 Task: Create an email with a bulleted list of project topics: 'UI design', 'Development scope', 'Auth', and attach the 'Scope.docx' file.
Action: Mouse moved to (904, 67)
Screenshot: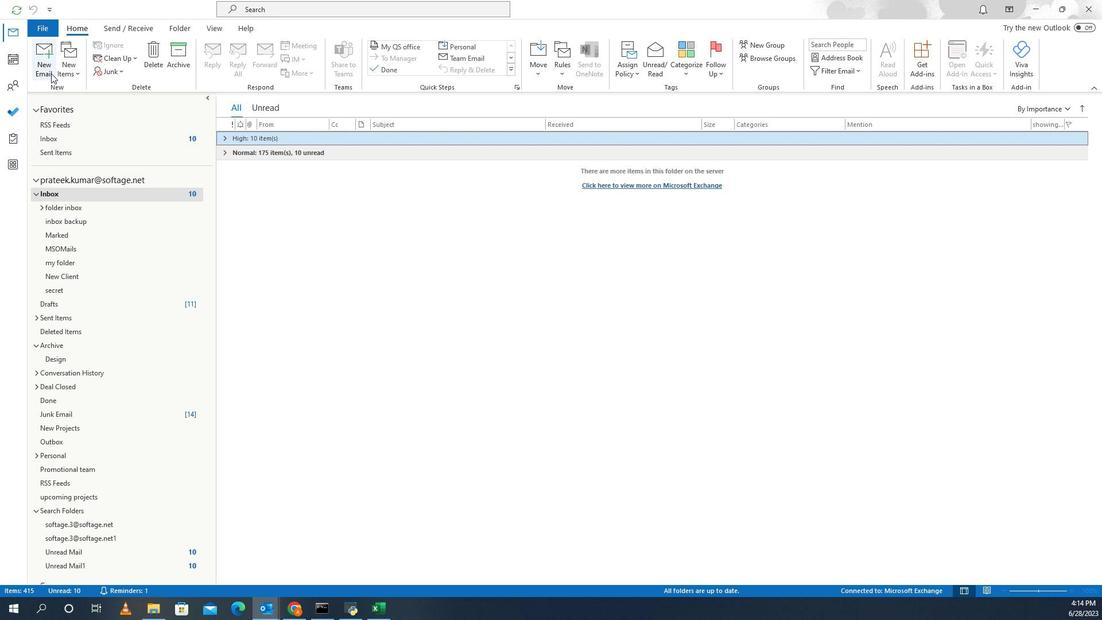 
Action: Mouse pressed left at (904, 67)
Screenshot: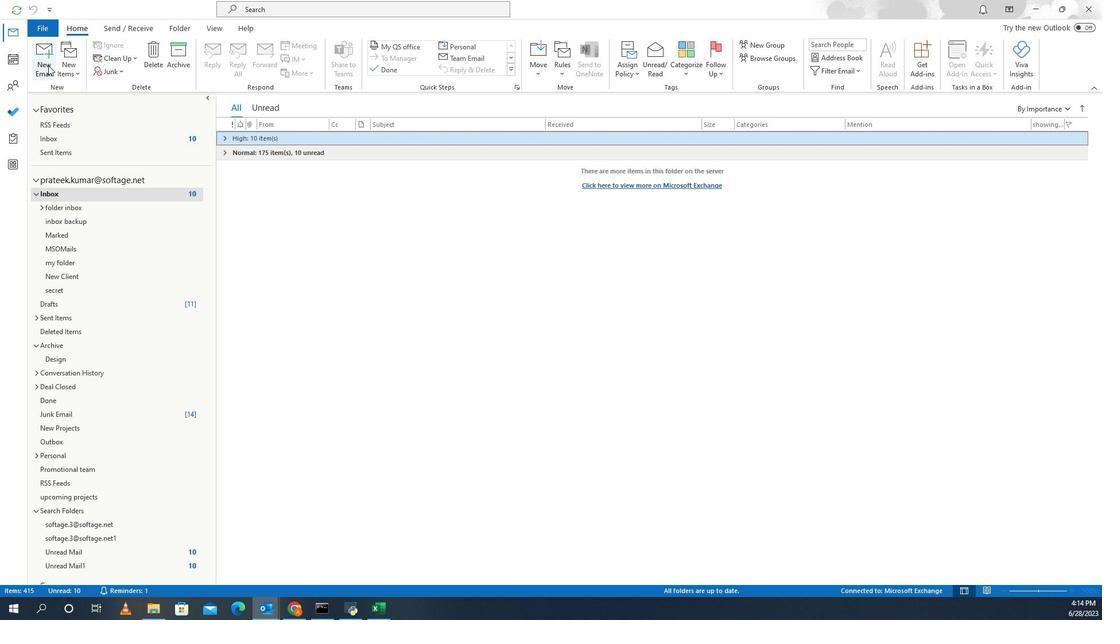 
Action: Mouse moved to (905, 231)
Screenshot: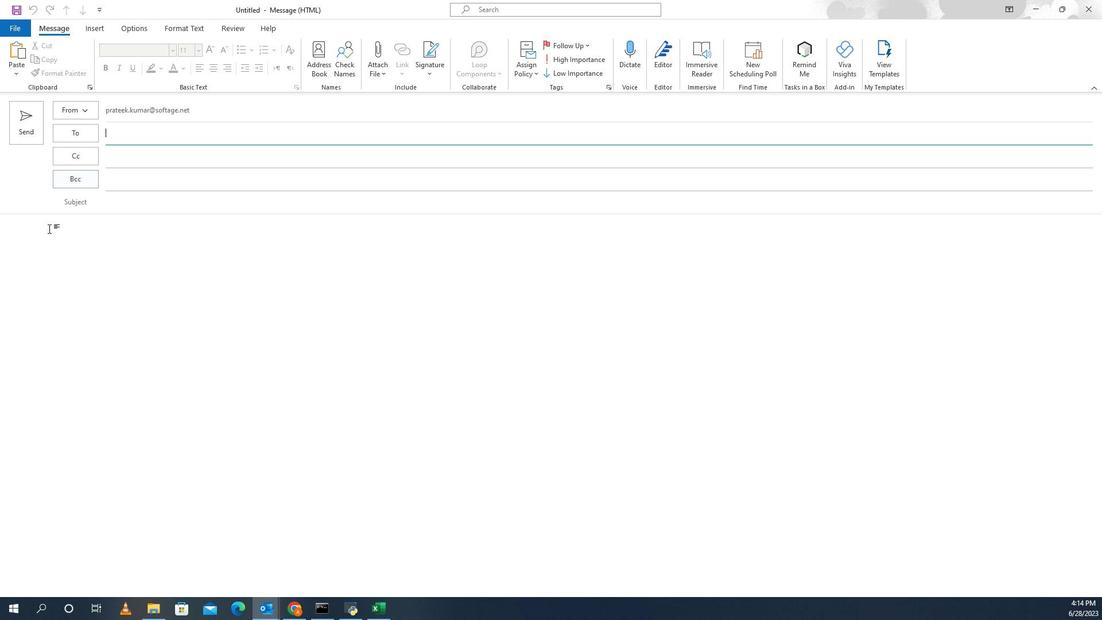 
Action: Mouse pressed left at (905, 231)
Screenshot: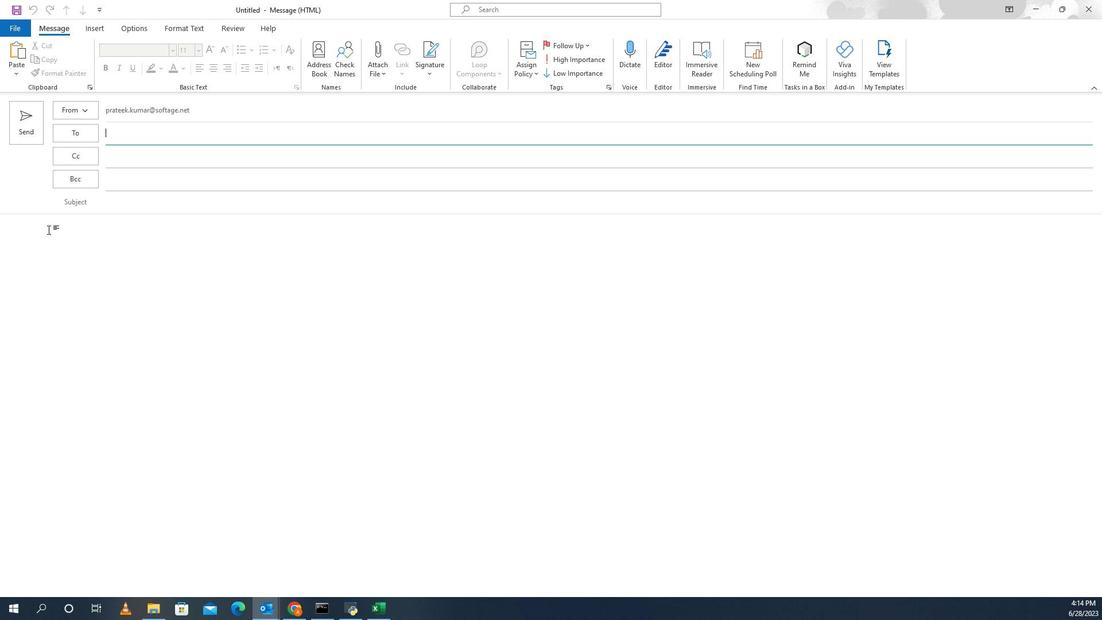 
Action: Mouse moved to (1098, 51)
Screenshot: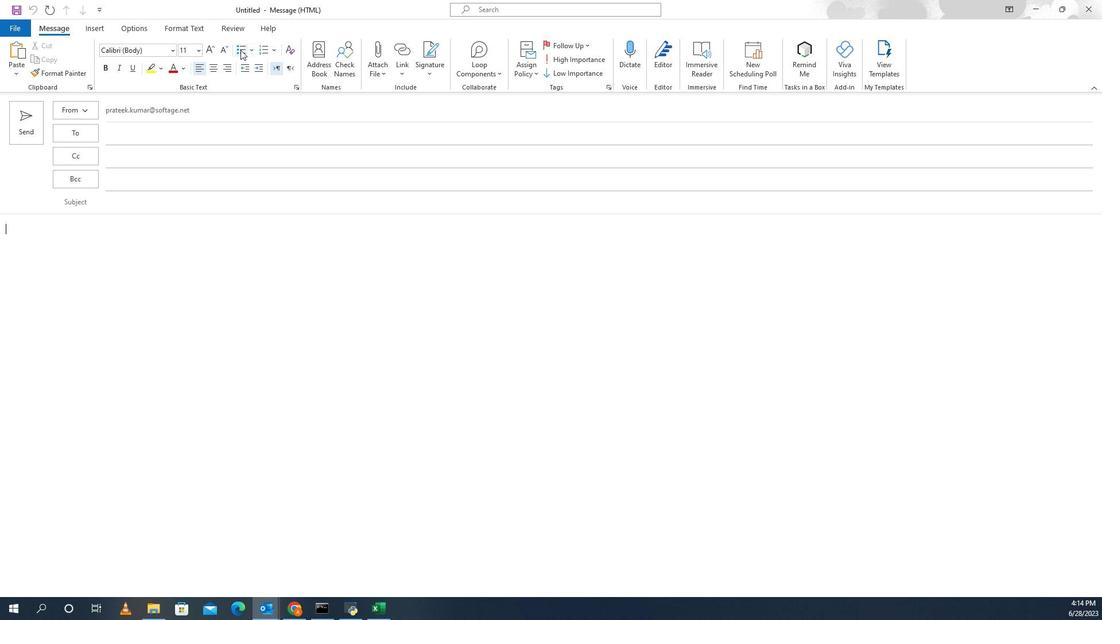 
Action: Mouse pressed left at (1098, 51)
Screenshot: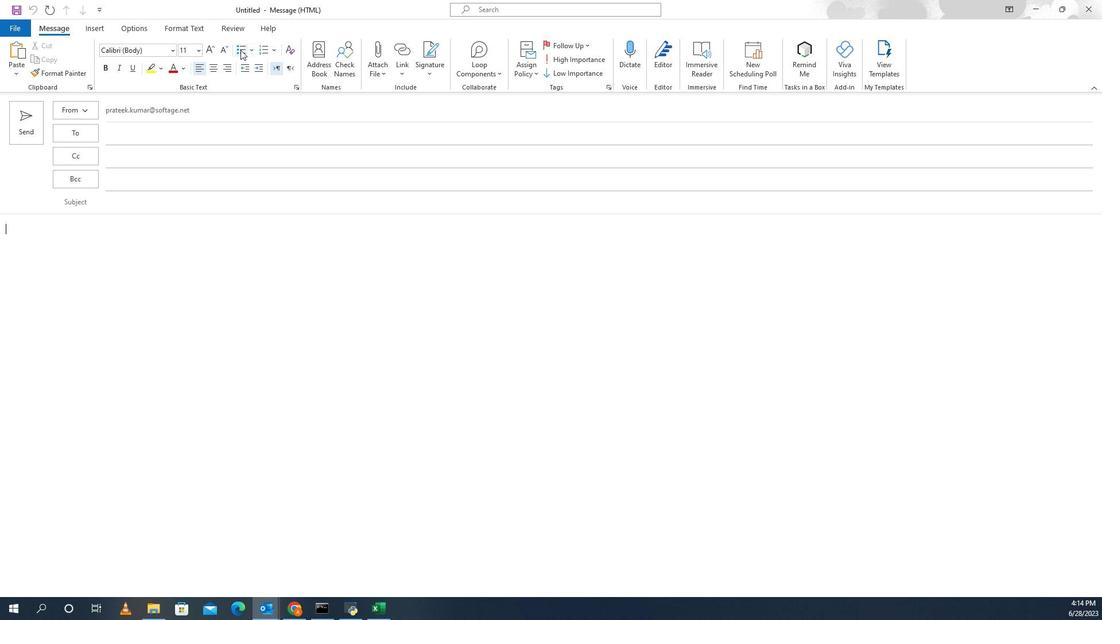 
Action: Key pressed <Key.caps_lock>UI<Key.space><Key.caps_lock>design<Key.enter><Key.caps_lock>D<Key.caps_lock>evelopment<Key.space>scope<Key.enter><Key.caps_lock>A<Key.caps_lock>uth3<Key.shift><Key.left>
Screenshot: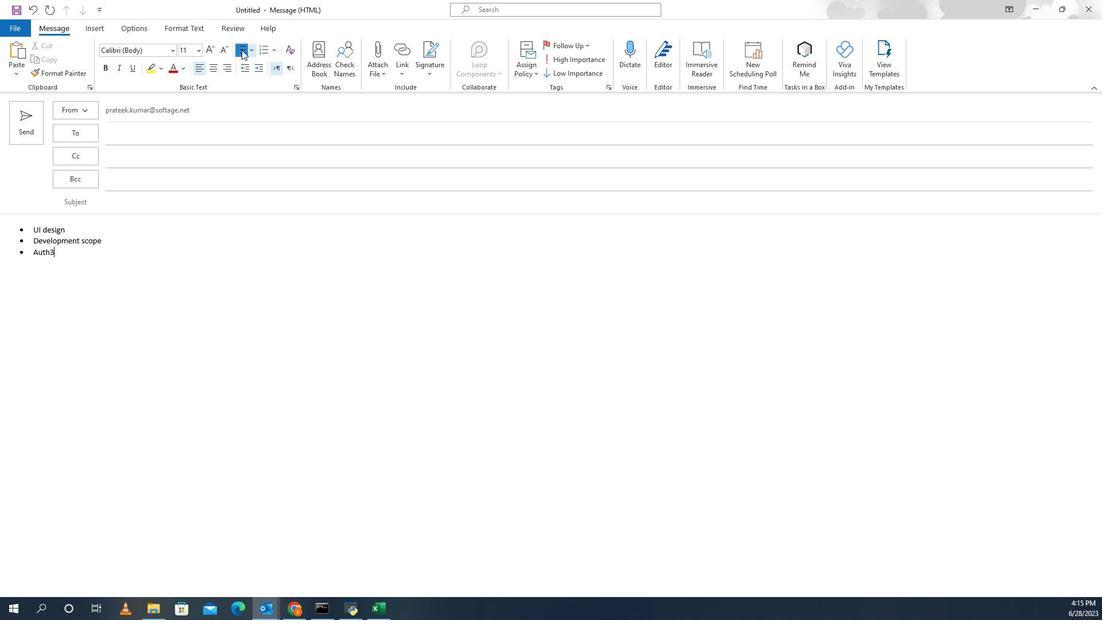 
Action: Mouse moved to (1039, 30)
Screenshot: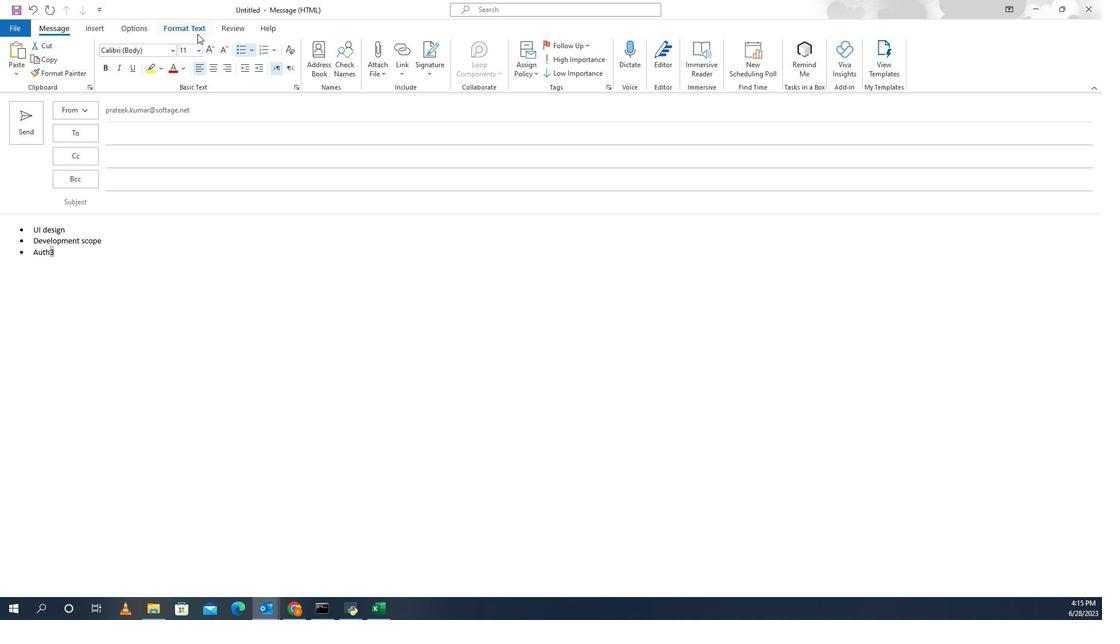 
Action: Mouse pressed left at (1039, 30)
Screenshot: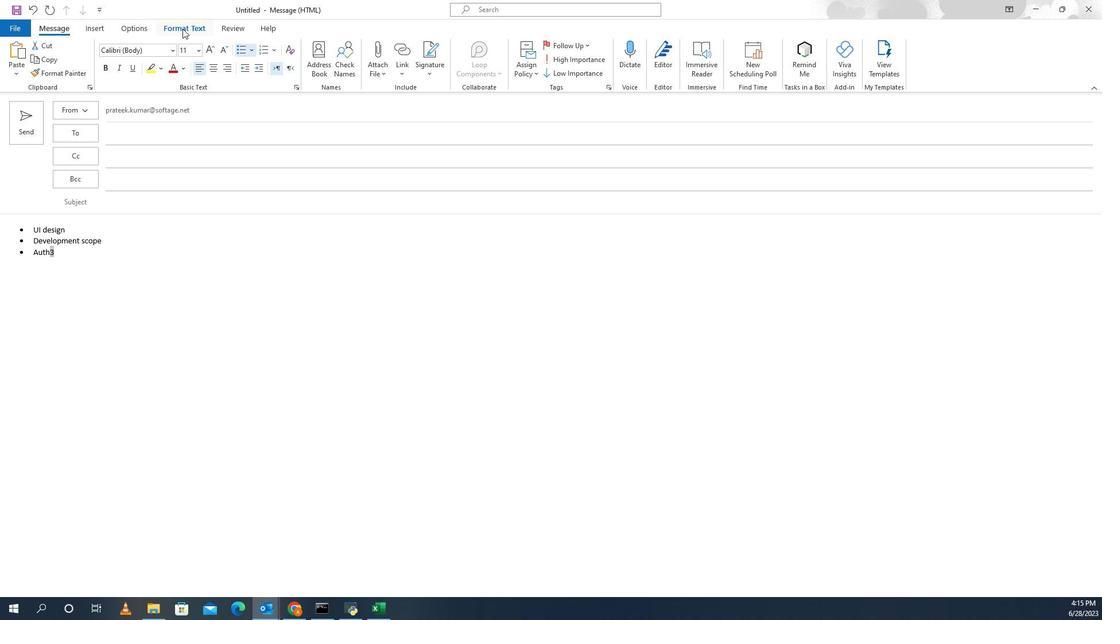 
Action: Mouse moved to (1070, 72)
Screenshot: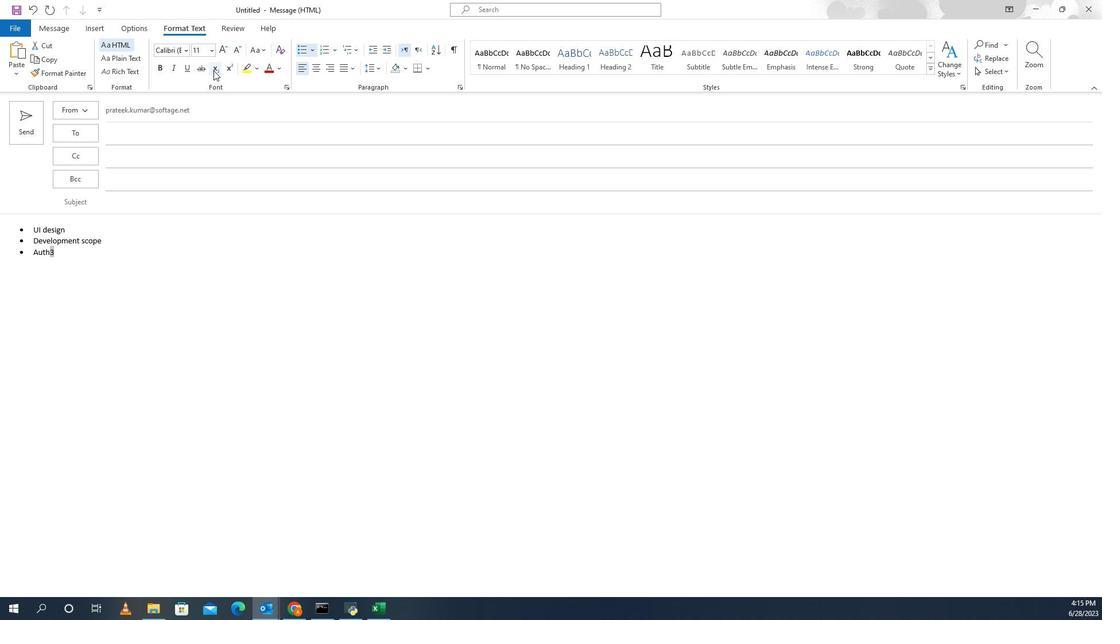 
Action: Mouse pressed left at (1070, 72)
Screenshot: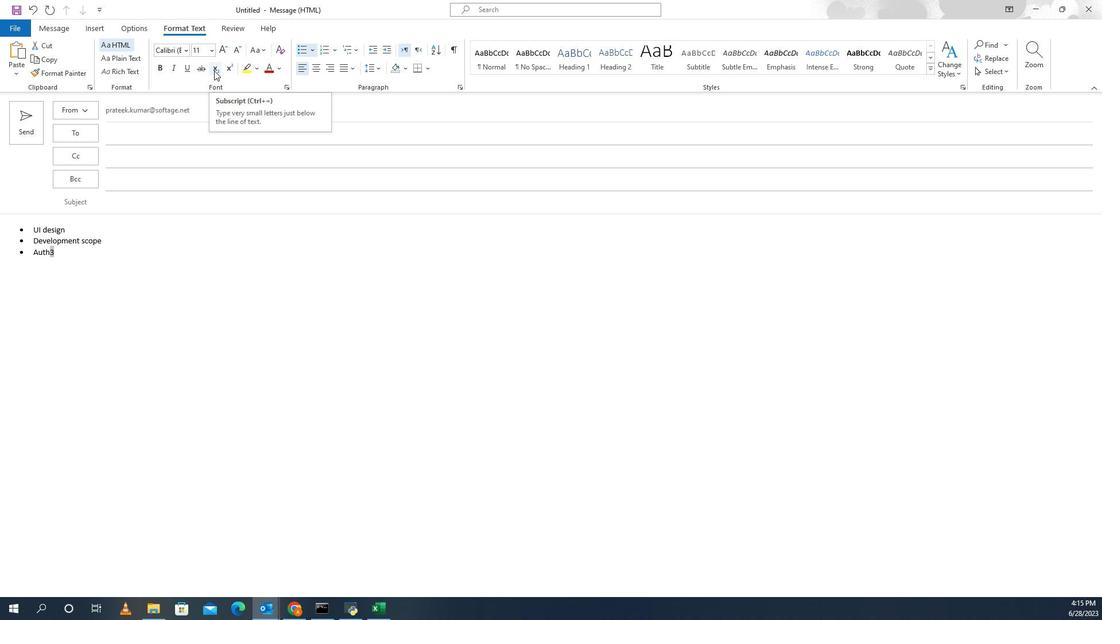 
Action: Mouse moved to (1005, 261)
Screenshot: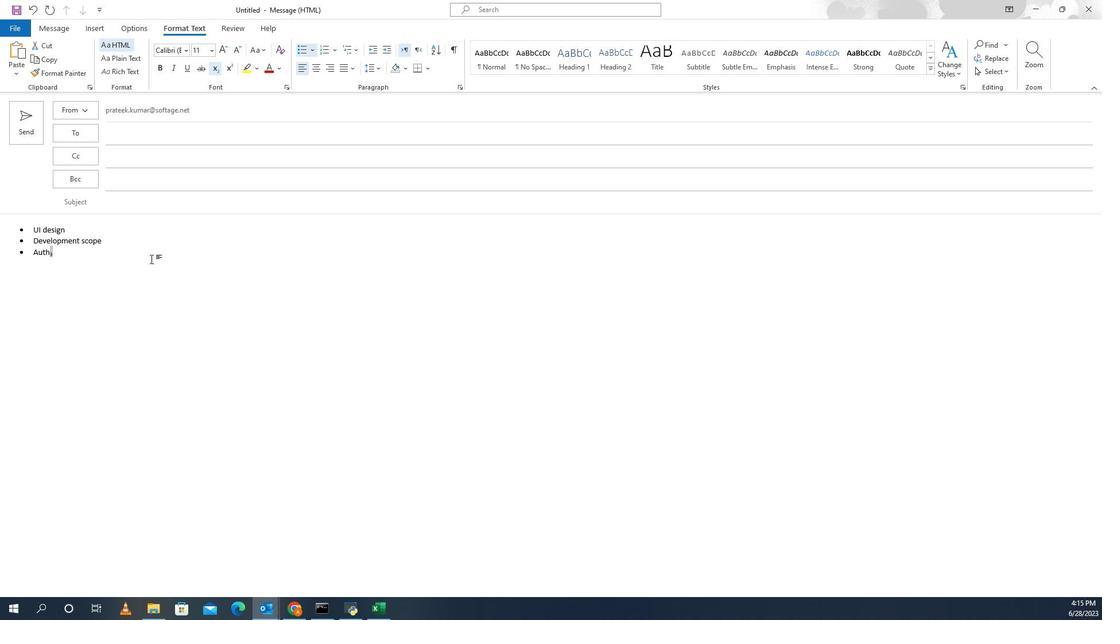 
Action: Mouse pressed left at (1005, 261)
Screenshot: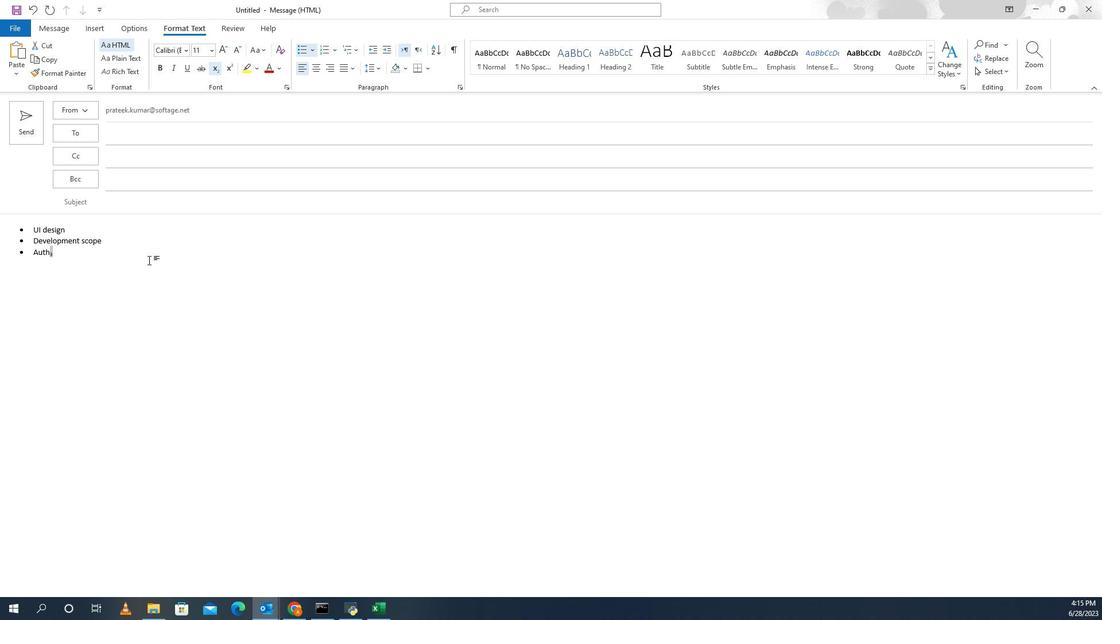 
Action: Mouse moved to (947, 28)
Screenshot: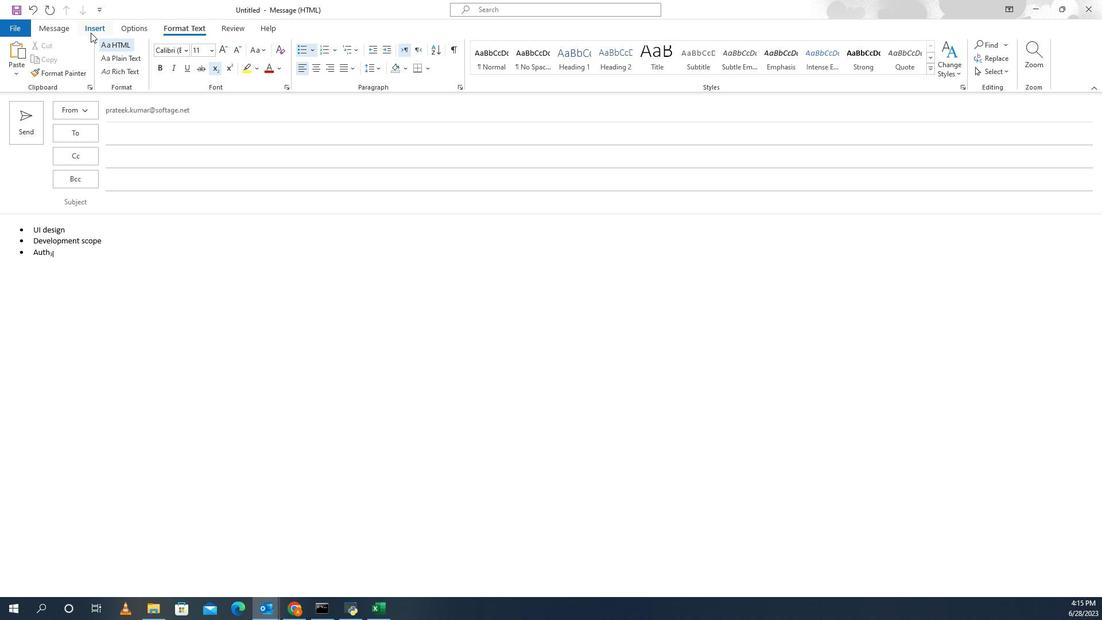 
Action: Mouse pressed left at (947, 28)
Screenshot: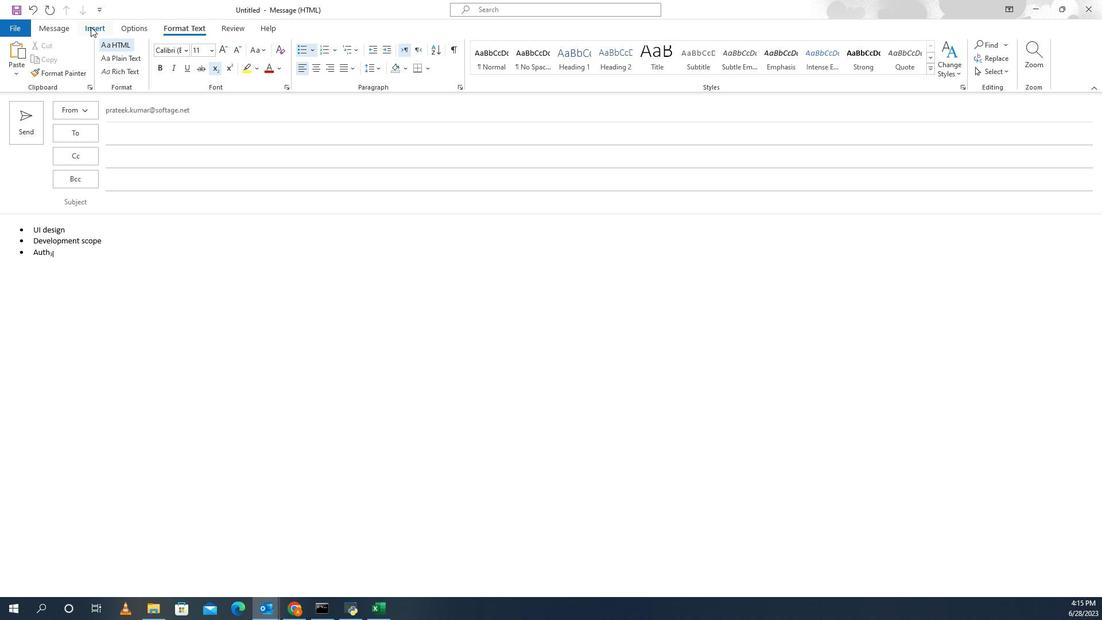 
Action: Mouse moved to (880, 67)
Screenshot: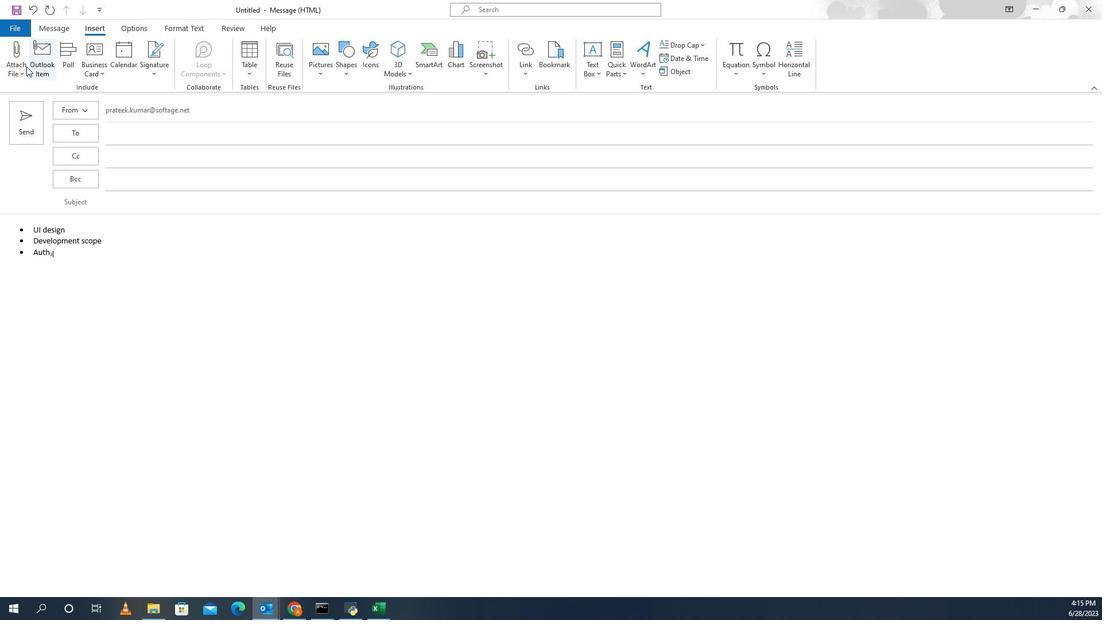 
Action: Mouse pressed left at (880, 67)
Screenshot: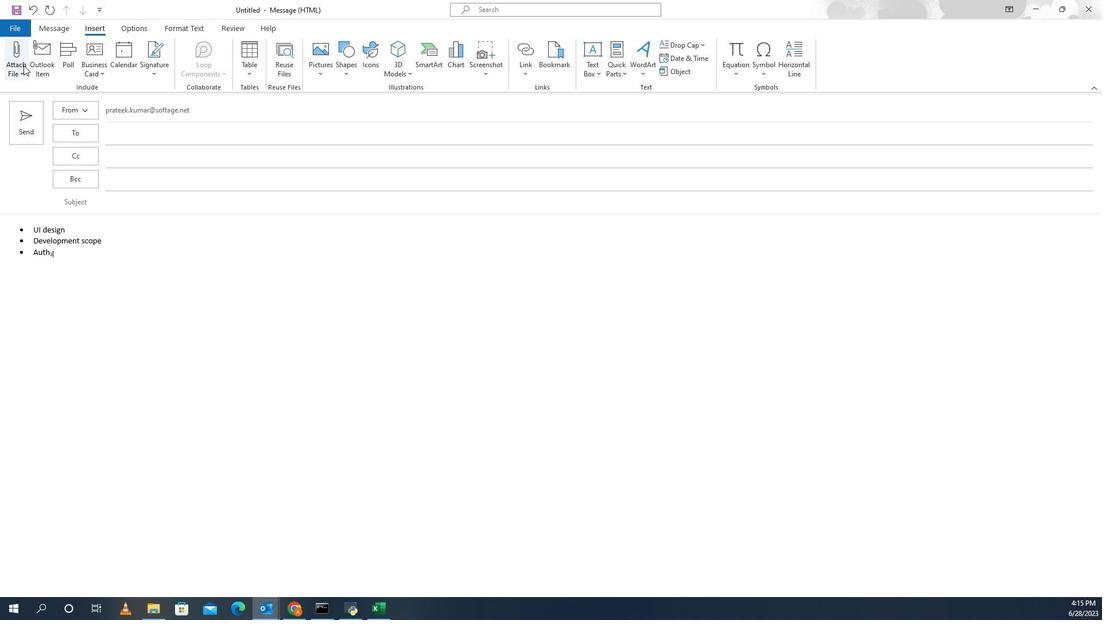 
Action: Mouse moved to (920, 117)
Screenshot: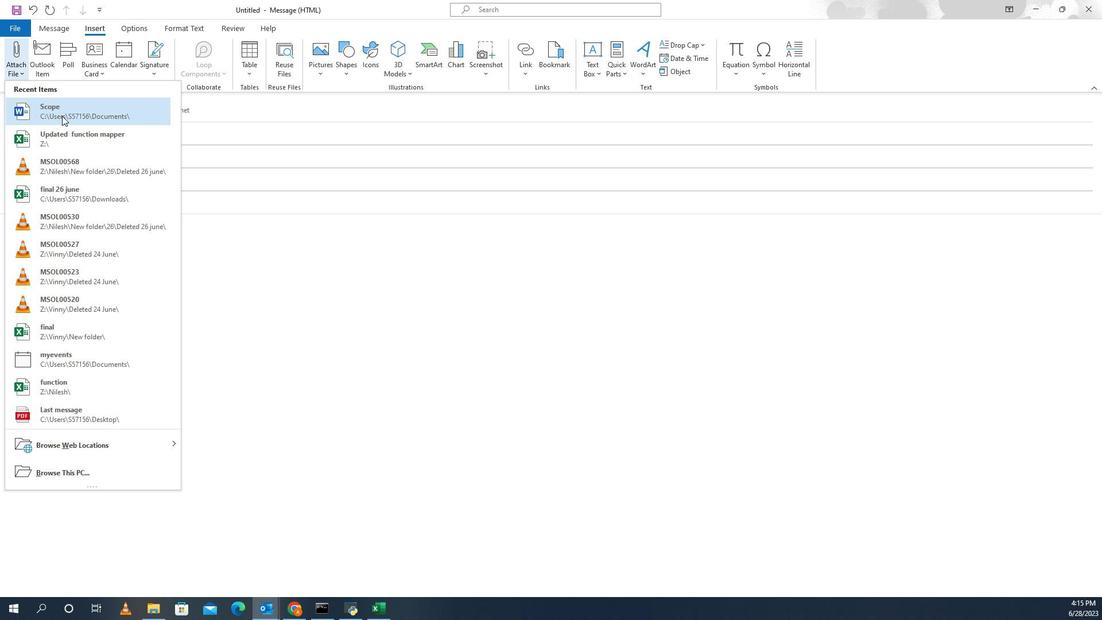 
Action: Mouse pressed left at (920, 117)
Screenshot: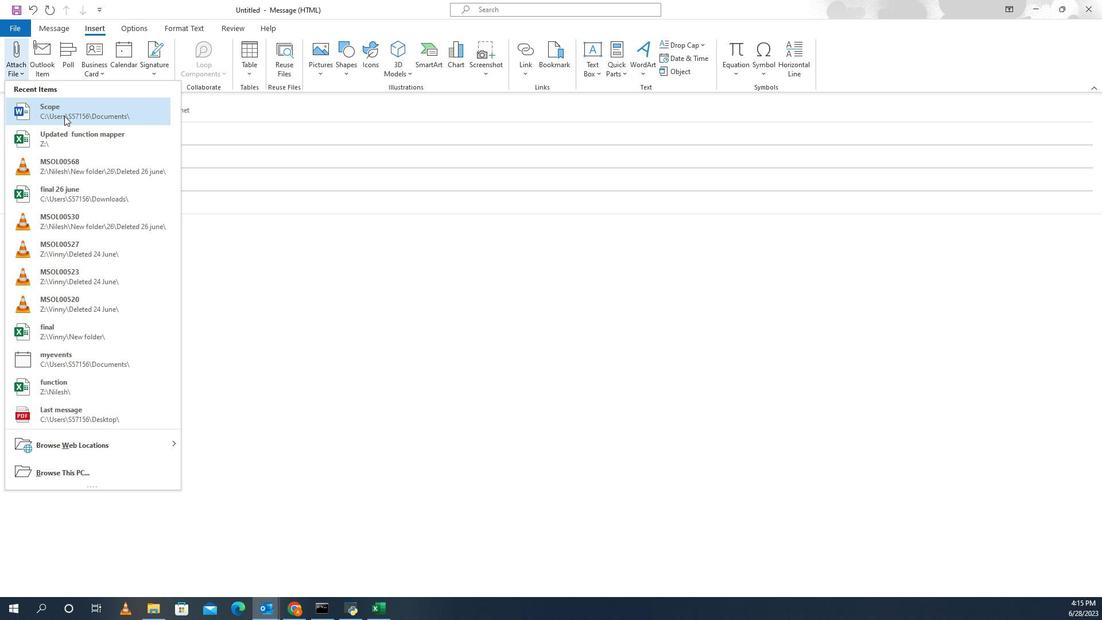 
Action: Mouse moved to (959, 147)
Screenshot: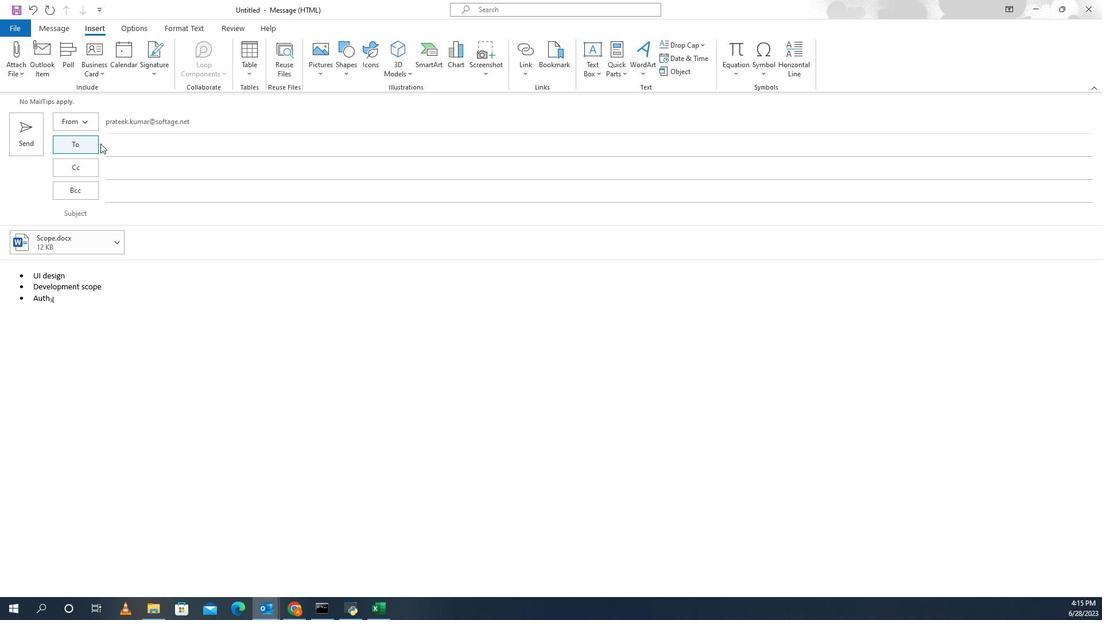 
